 Task: Change the configuration of the board layout of the mark's project to sort by "Title" in ascending order.
Action: Mouse moved to (262, 166)
Screenshot: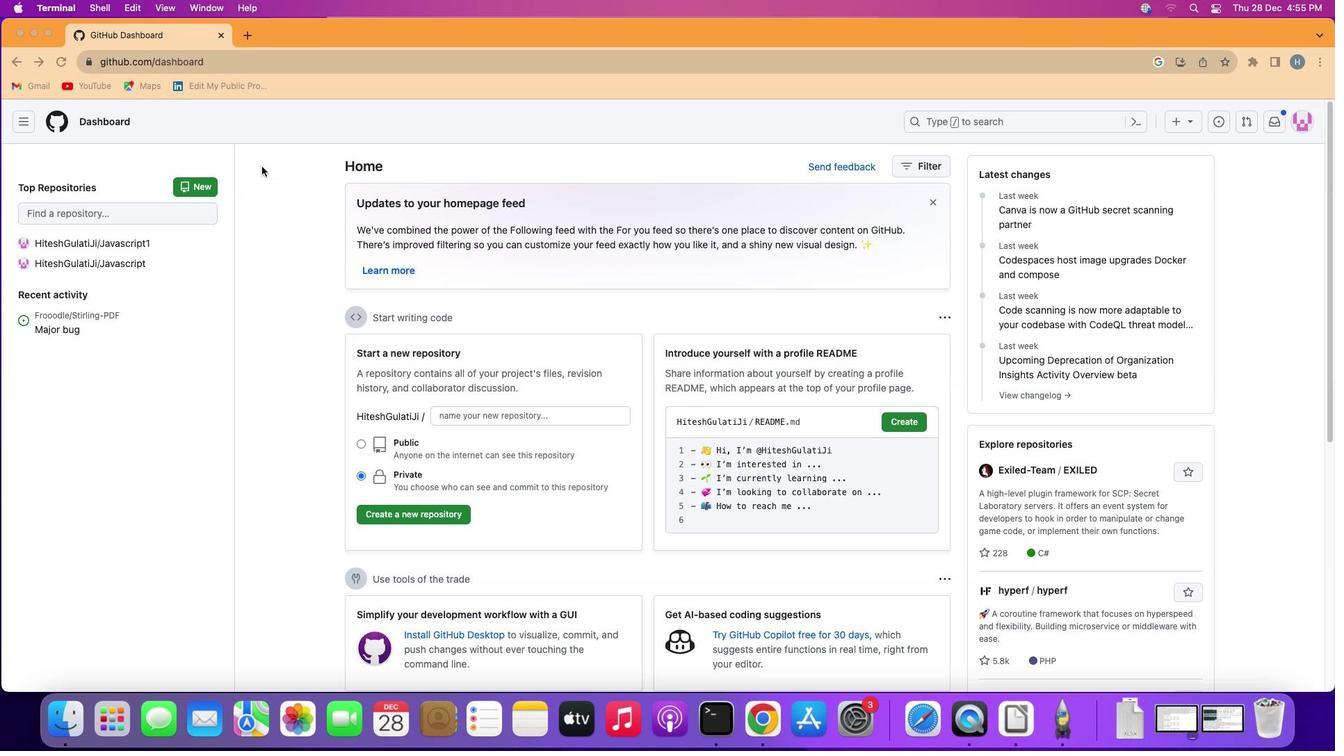 
Action: Mouse pressed left at (262, 166)
Screenshot: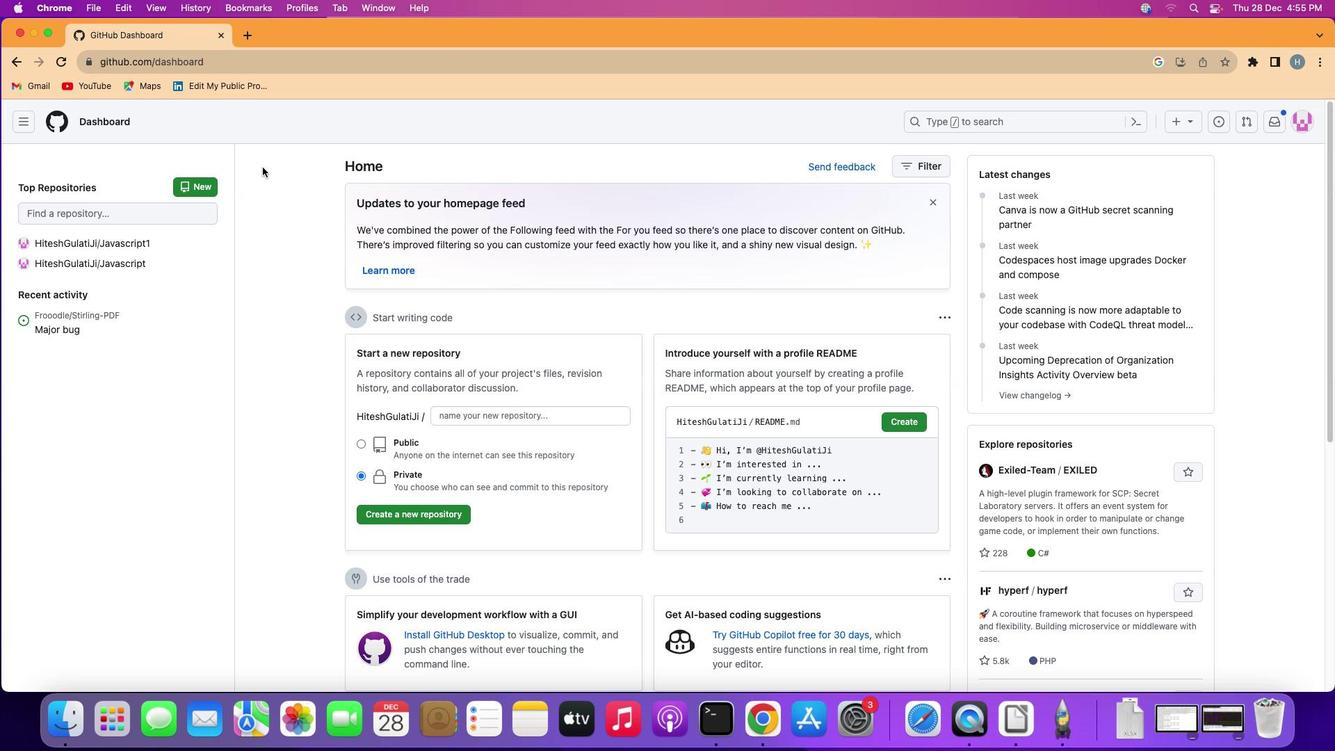 
Action: Mouse moved to (22, 119)
Screenshot: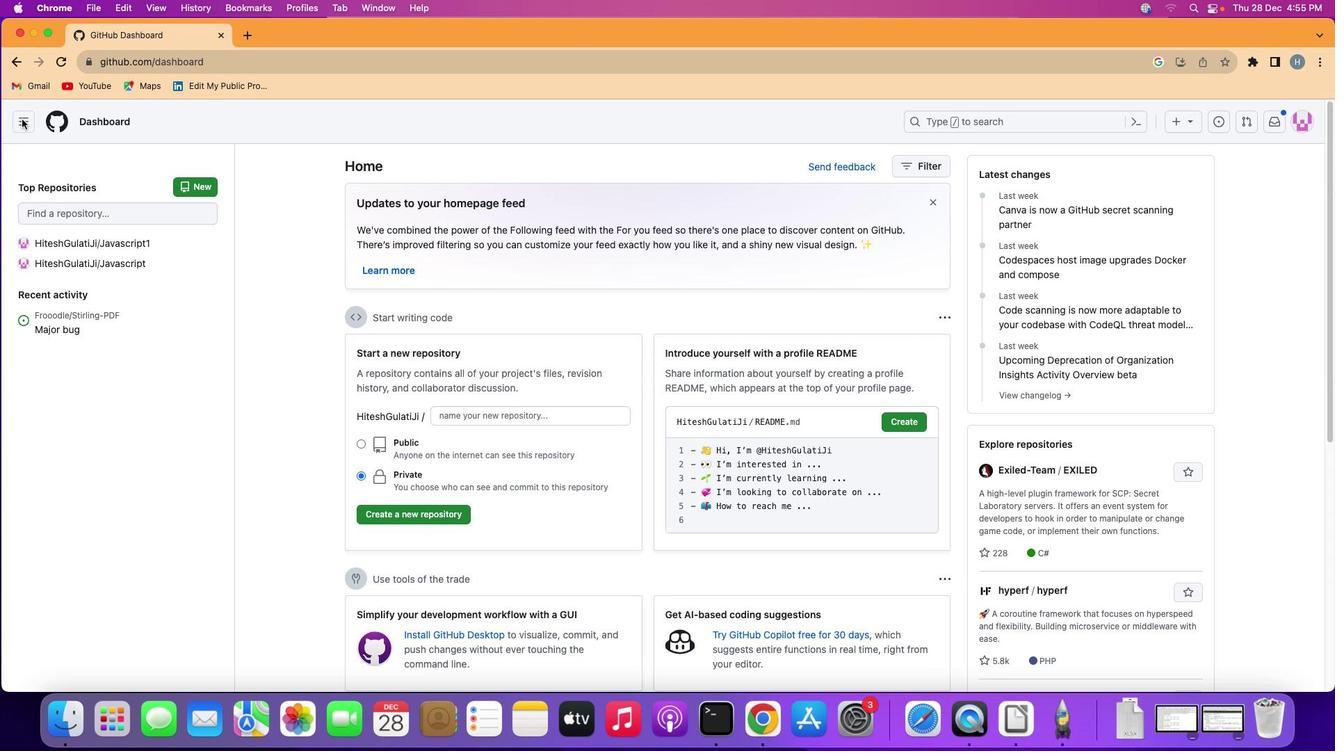 
Action: Mouse pressed left at (22, 119)
Screenshot: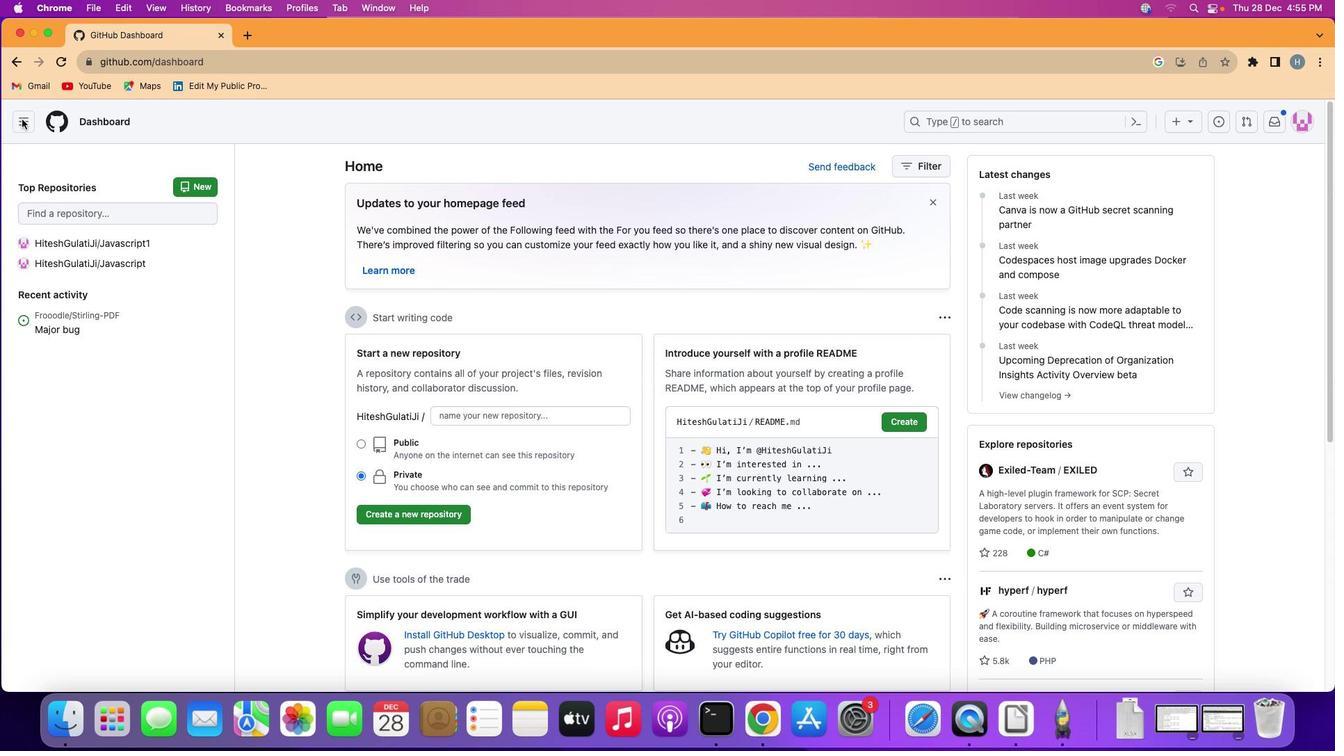 
Action: Mouse moved to (61, 216)
Screenshot: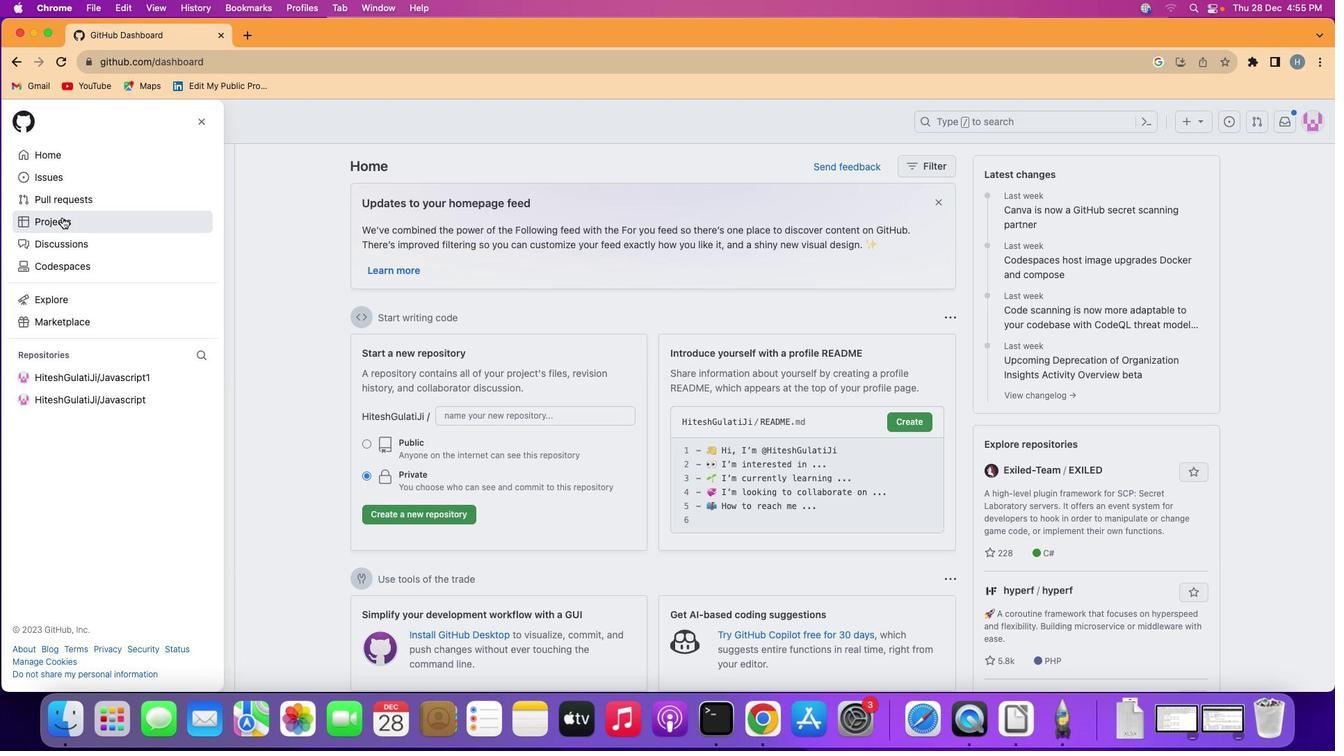 
Action: Mouse pressed left at (61, 216)
Screenshot: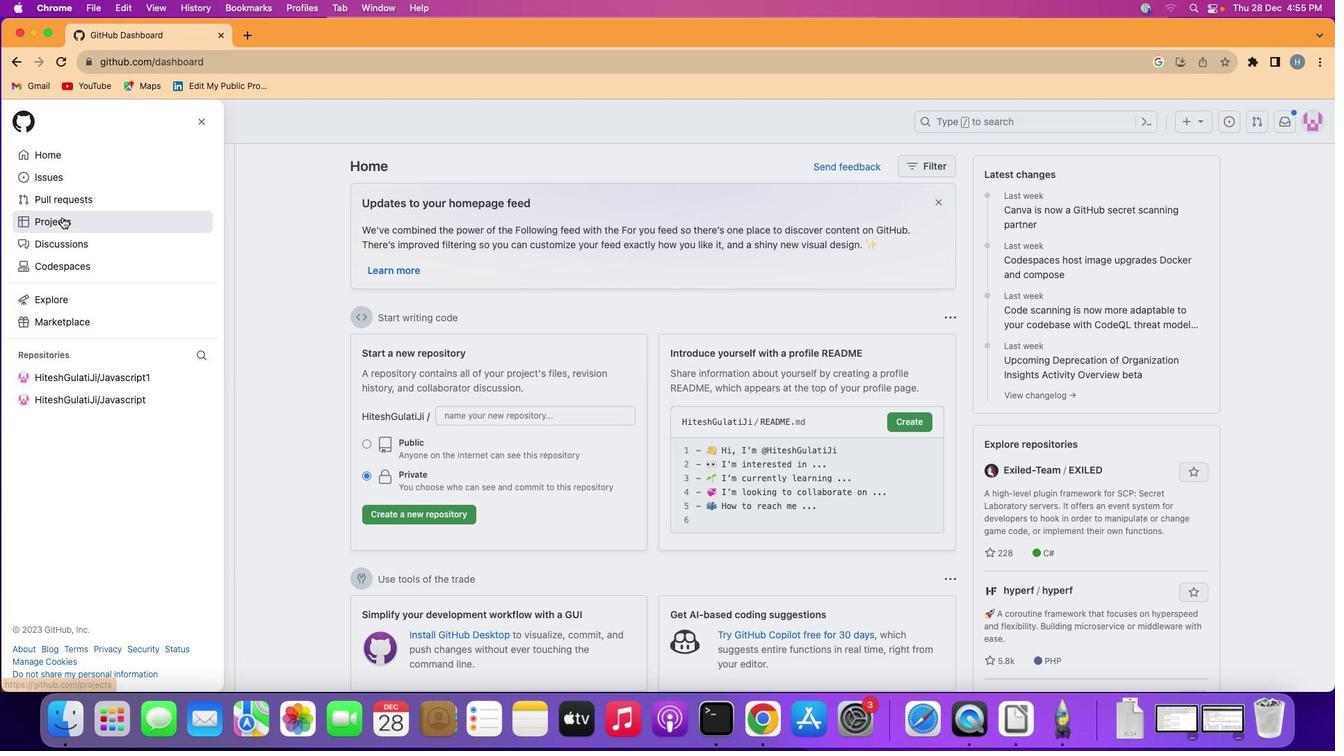 
Action: Mouse moved to (520, 252)
Screenshot: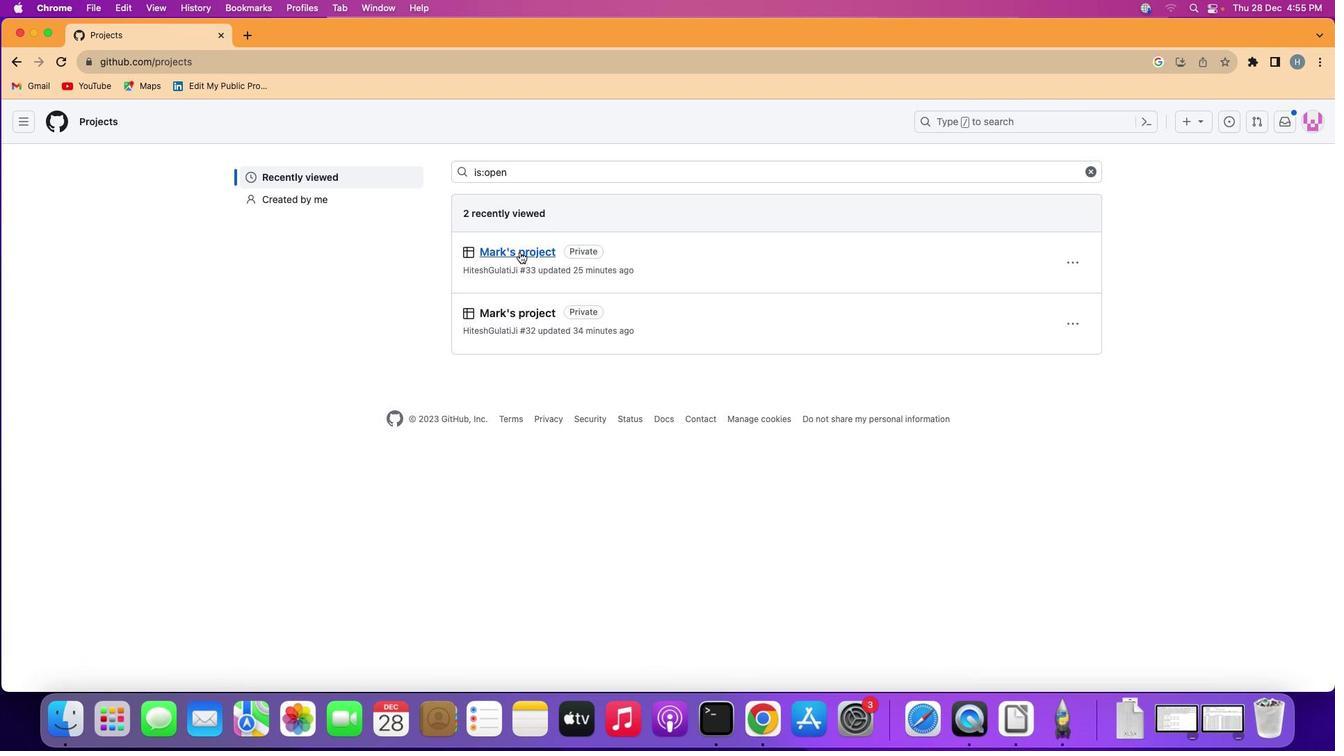 
Action: Mouse pressed left at (520, 252)
Screenshot: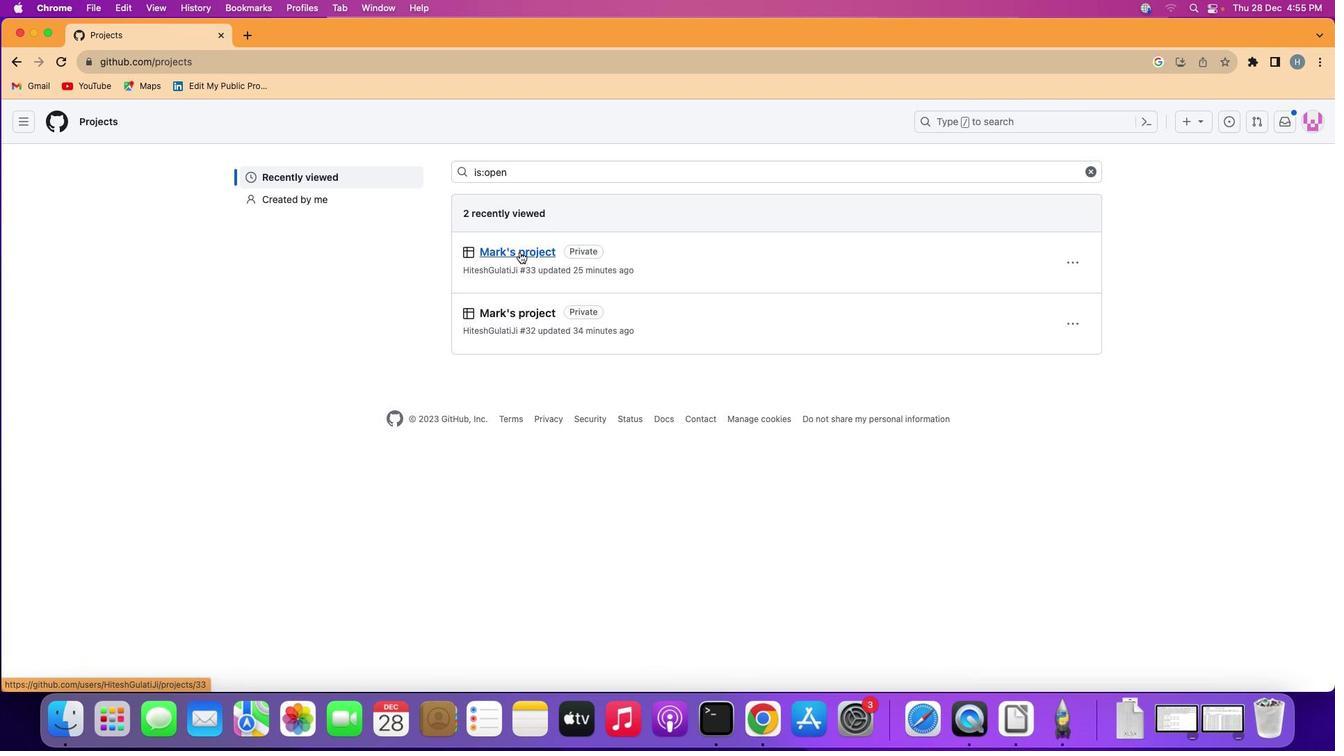 
Action: Mouse moved to (100, 188)
Screenshot: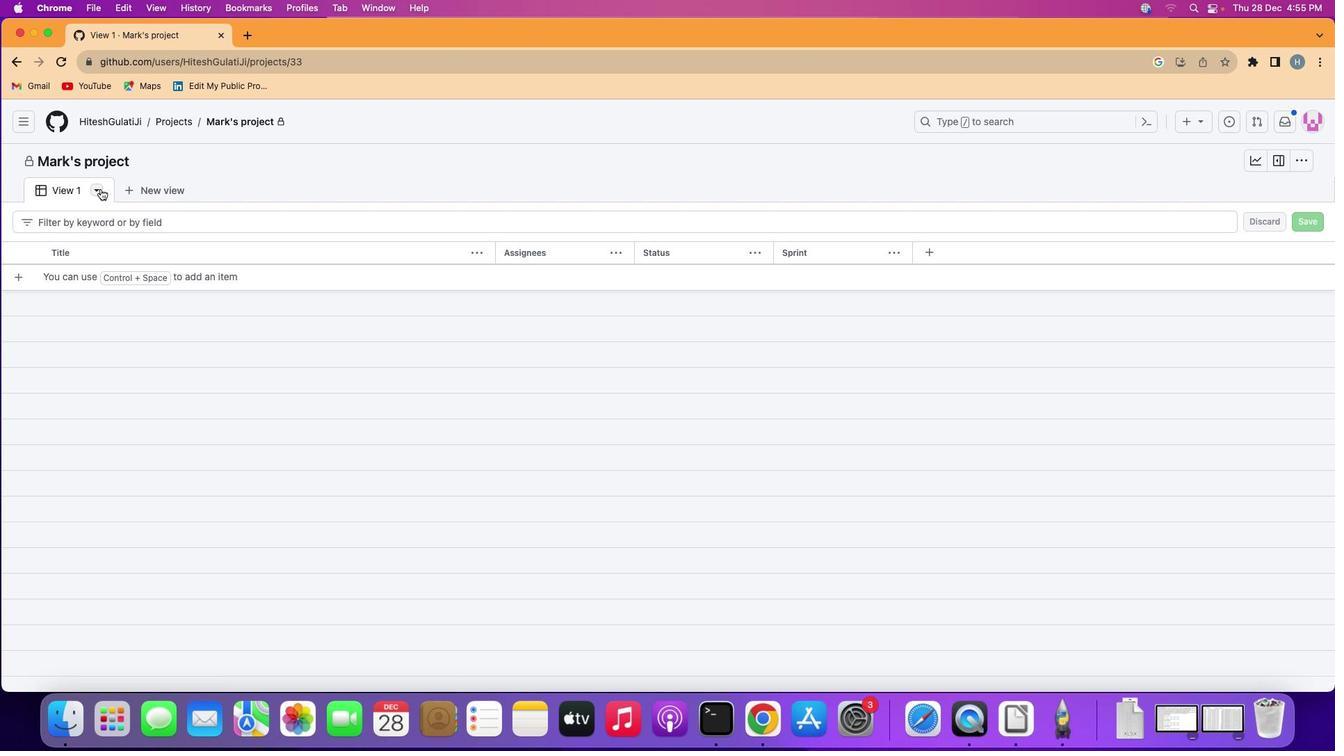 
Action: Mouse pressed left at (100, 188)
Screenshot: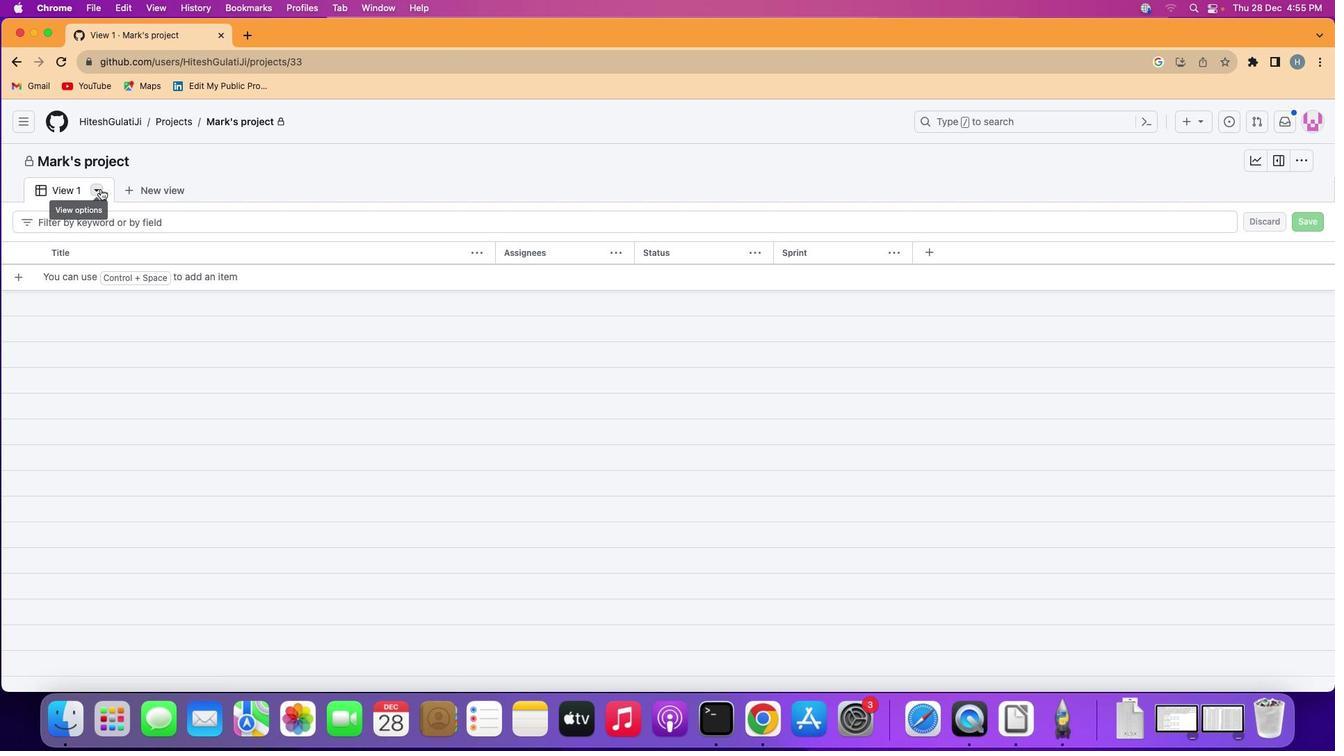 
Action: Mouse moved to (184, 235)
Screenshot: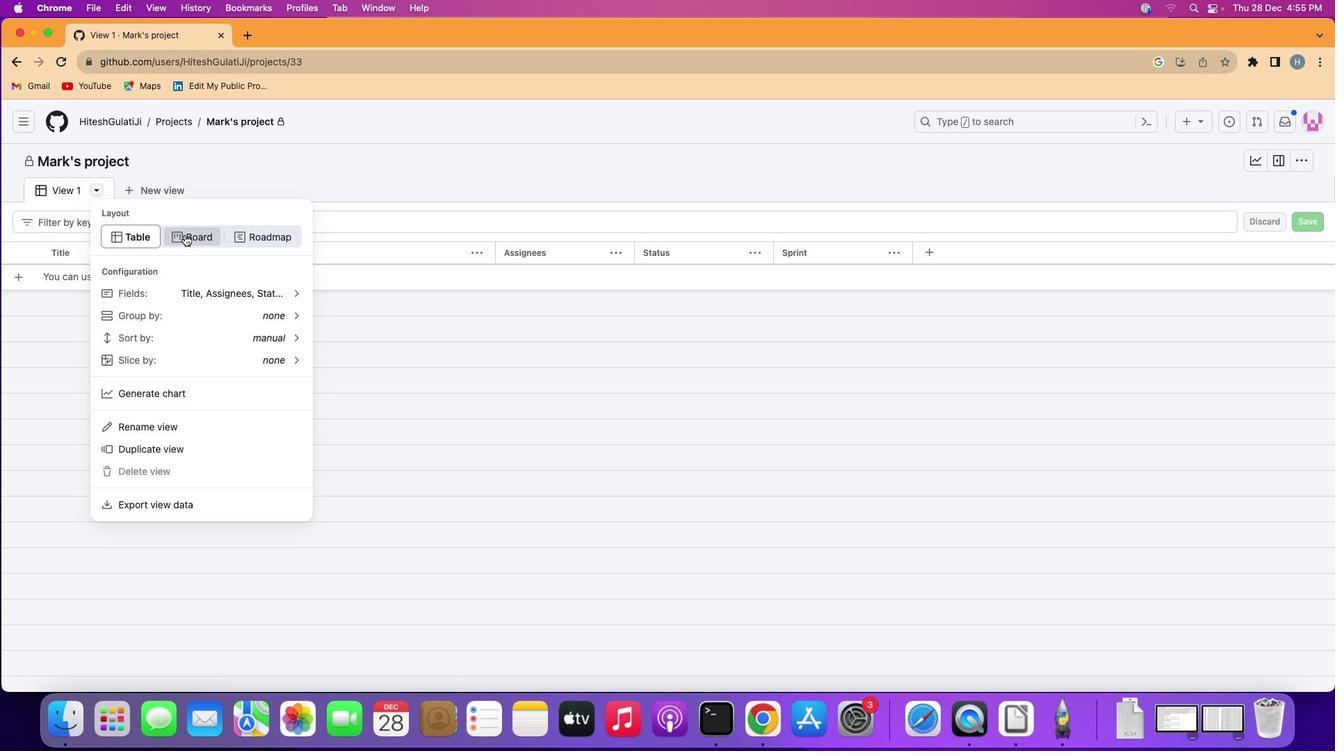 
Action: Mouse pressed left at (184, 235)
Screenshot: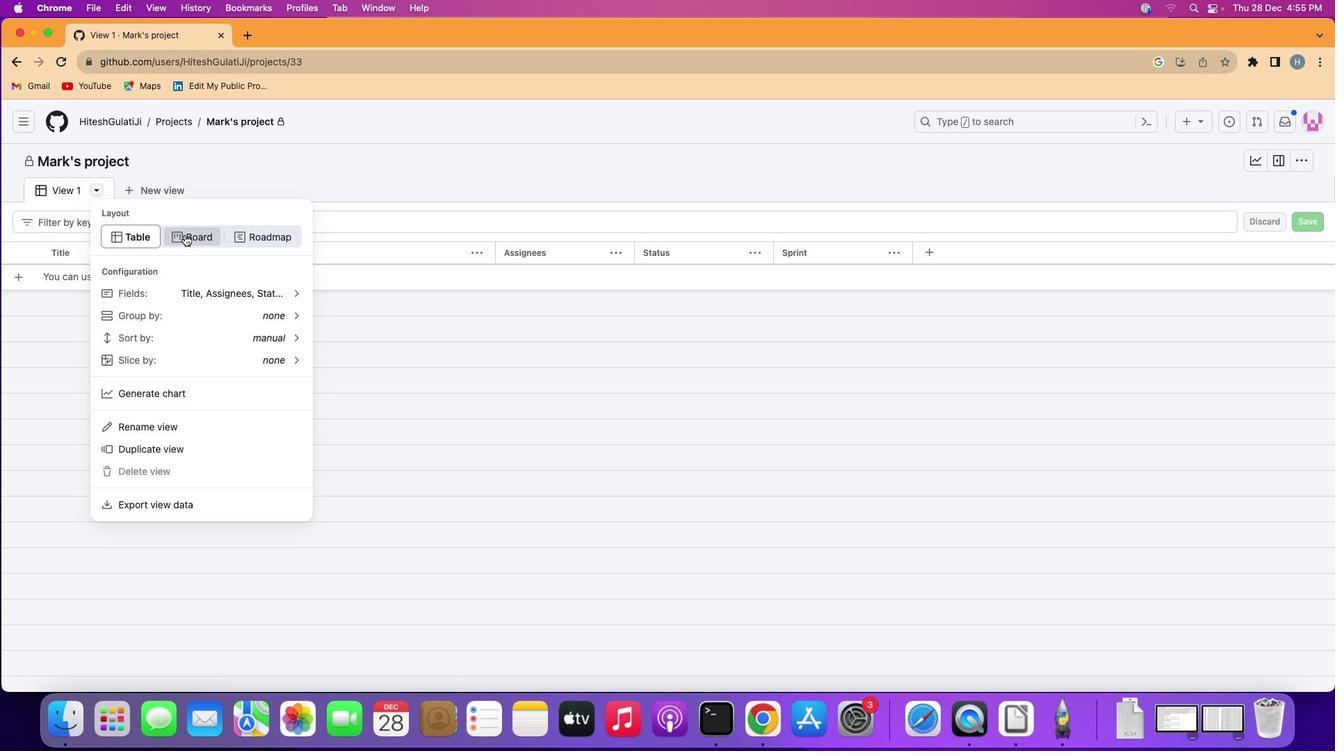 
Action: Mouse moved to (99, 187)
Screenshot: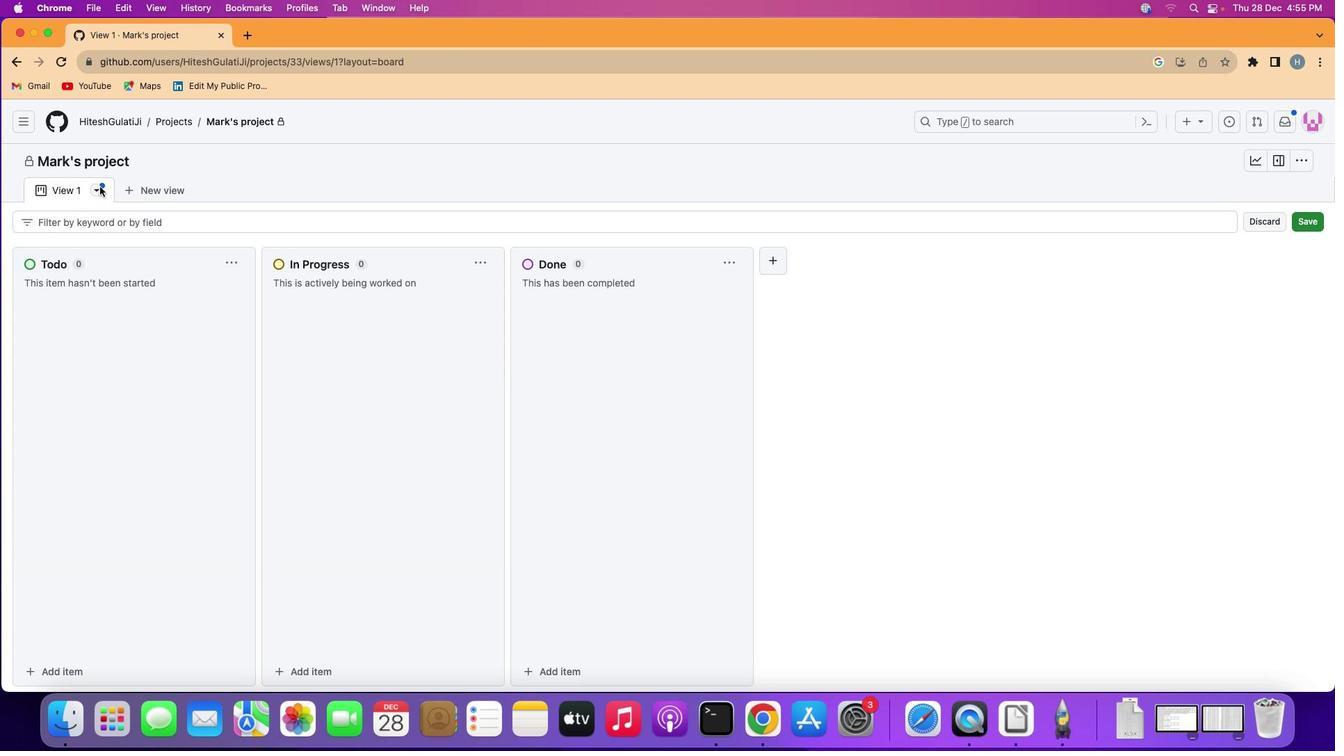 
Action: Mouse pressed left at (99, 187)
Screenshot: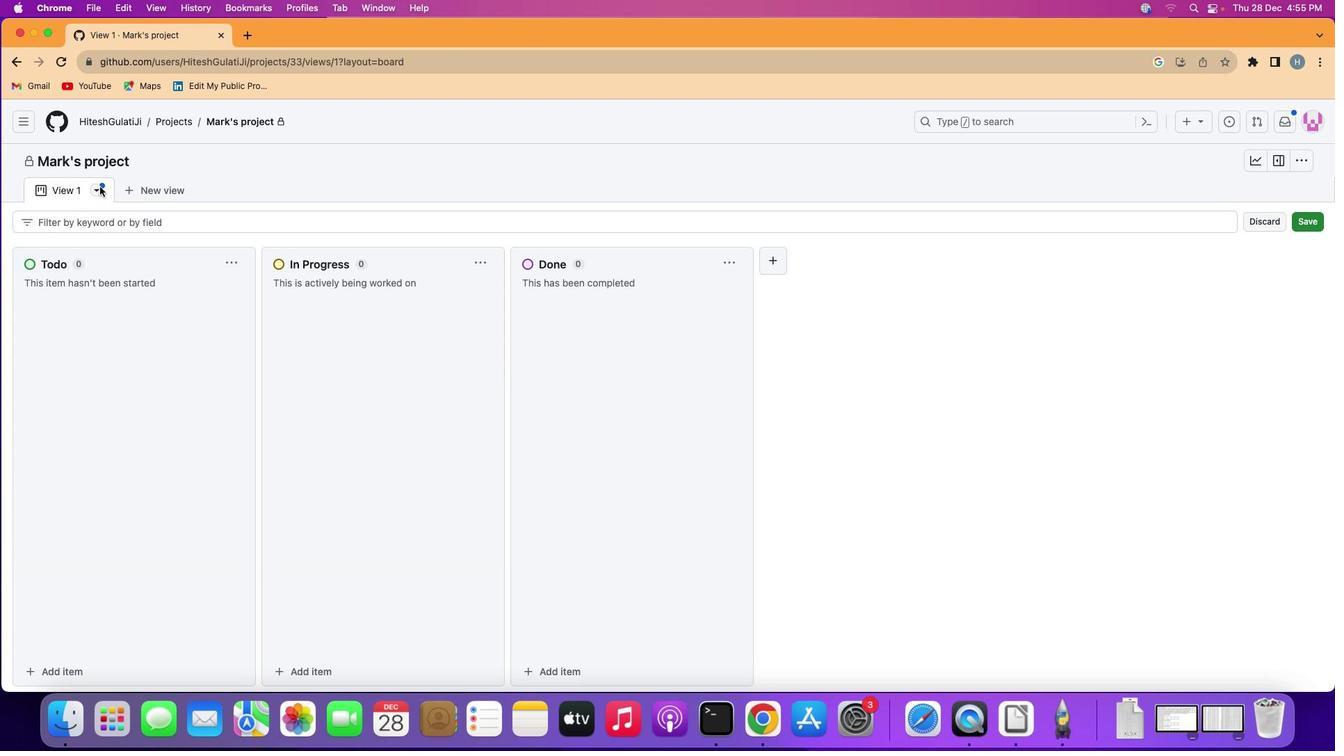 
Action: Mouse moved to (150, 360)
Screenshot: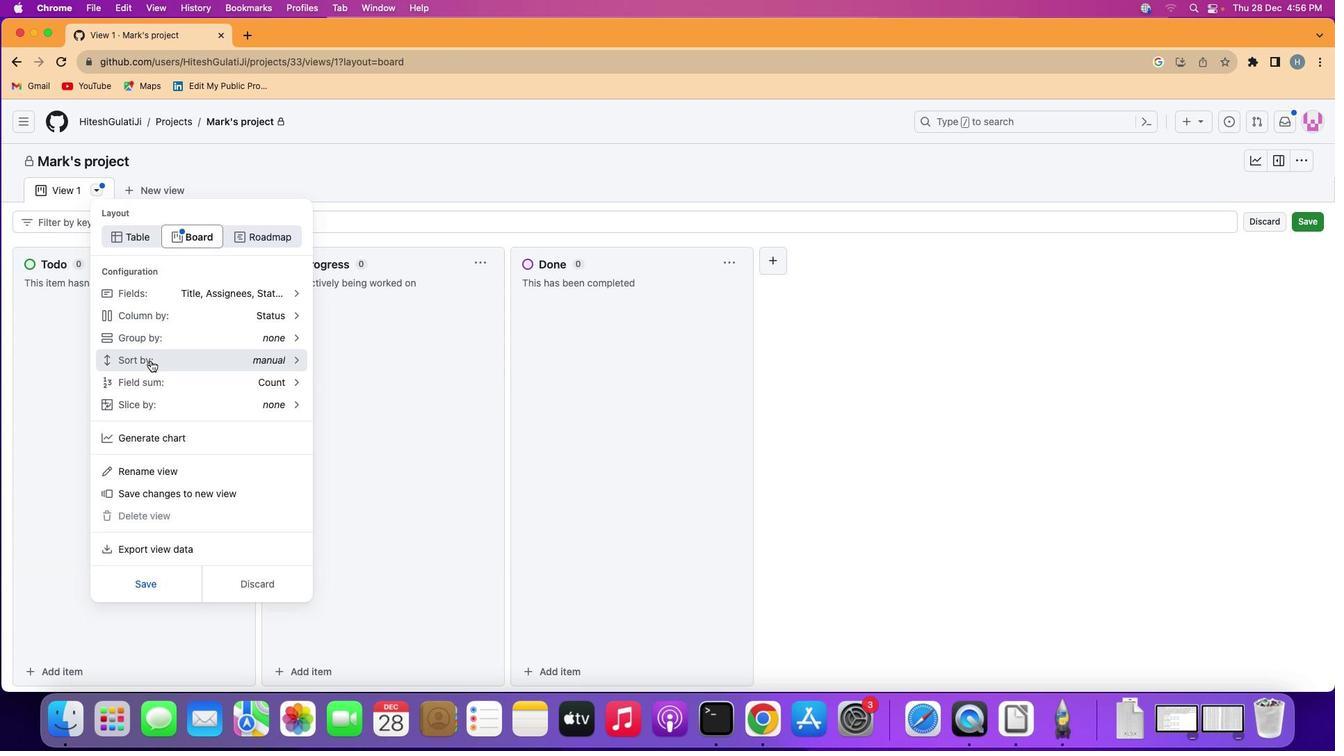
Action: Mouse pressed left at (150, 360)
Screenshot: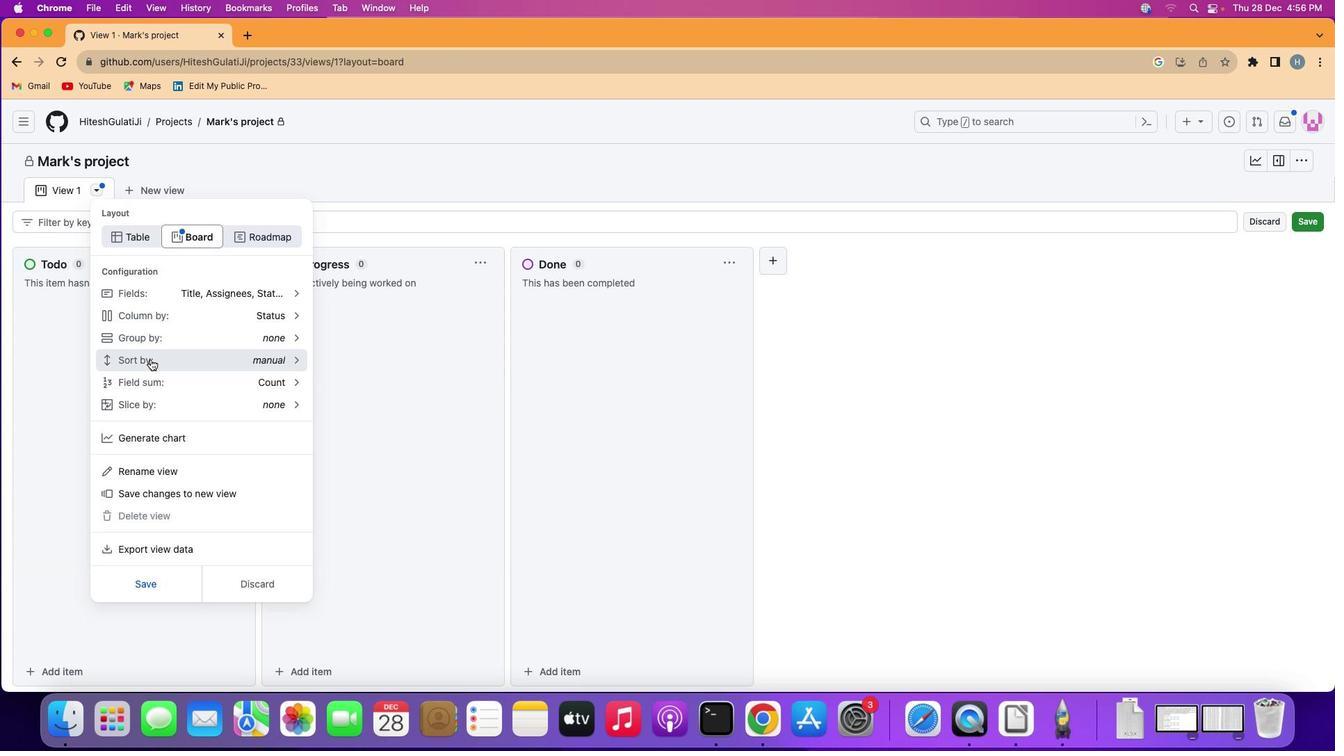 
Action: Mouse moved to (143, 260)
Screenshot: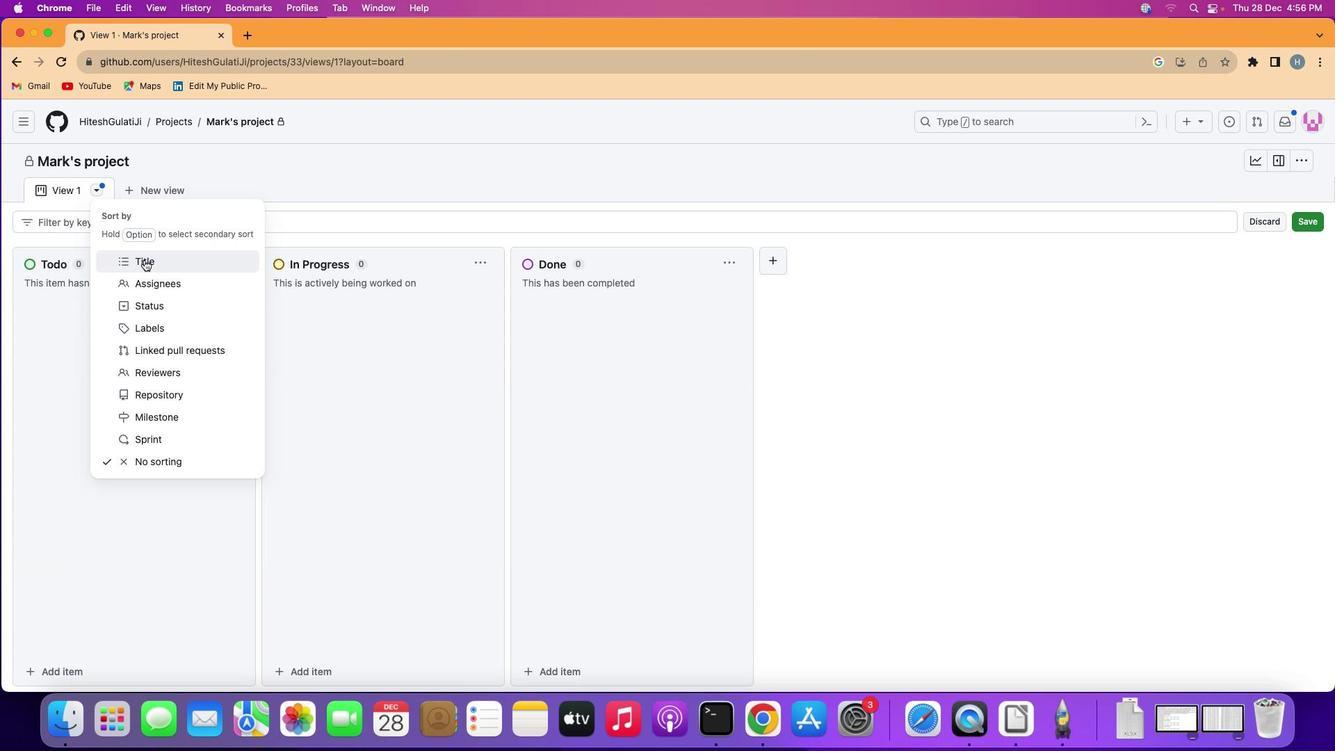 
Action: Mouse pressed left at (143, 260)
Screenshot: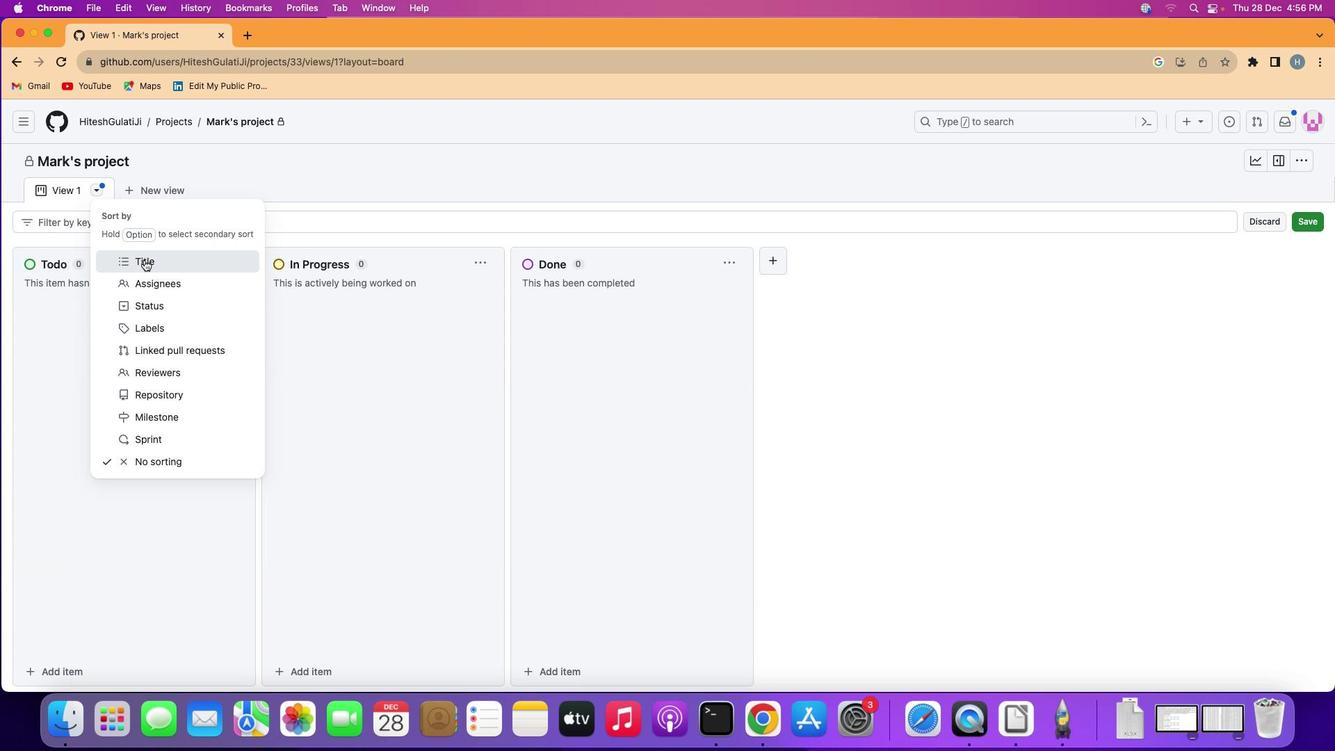 
Action: Mouse moved to (283, 305)
Screenshot: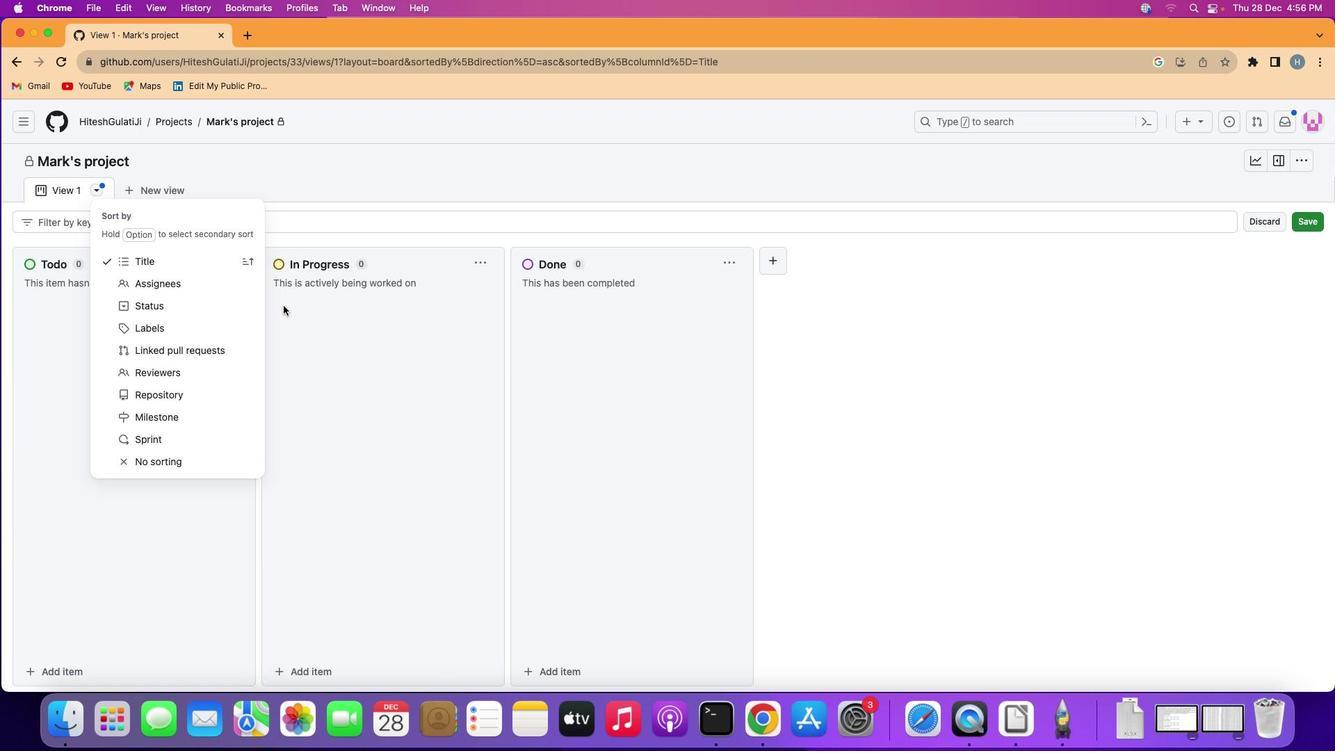 
